 Task: Create a section Code Collectives and in the section, add a milestone Open Source Integration in the project AgileHorizon
Action: Mouse moved to (87, 491)
Screenshot: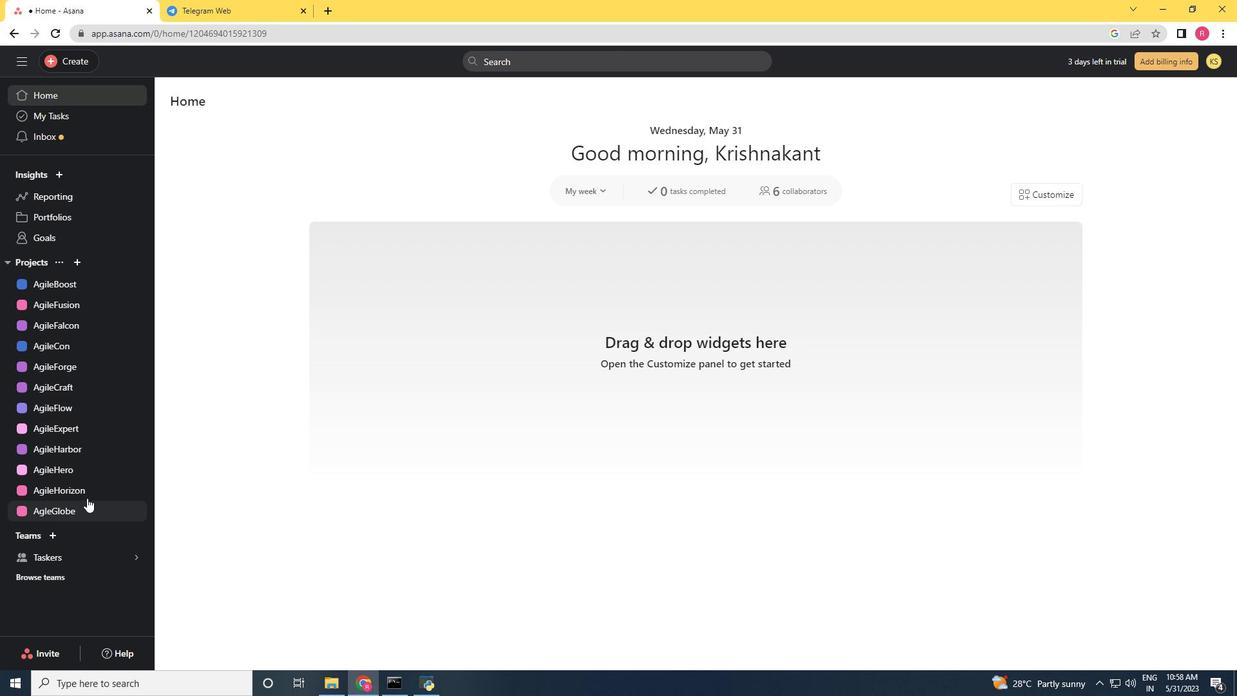 
Action: Mouse pressed left at (87, 491)
Screenshot: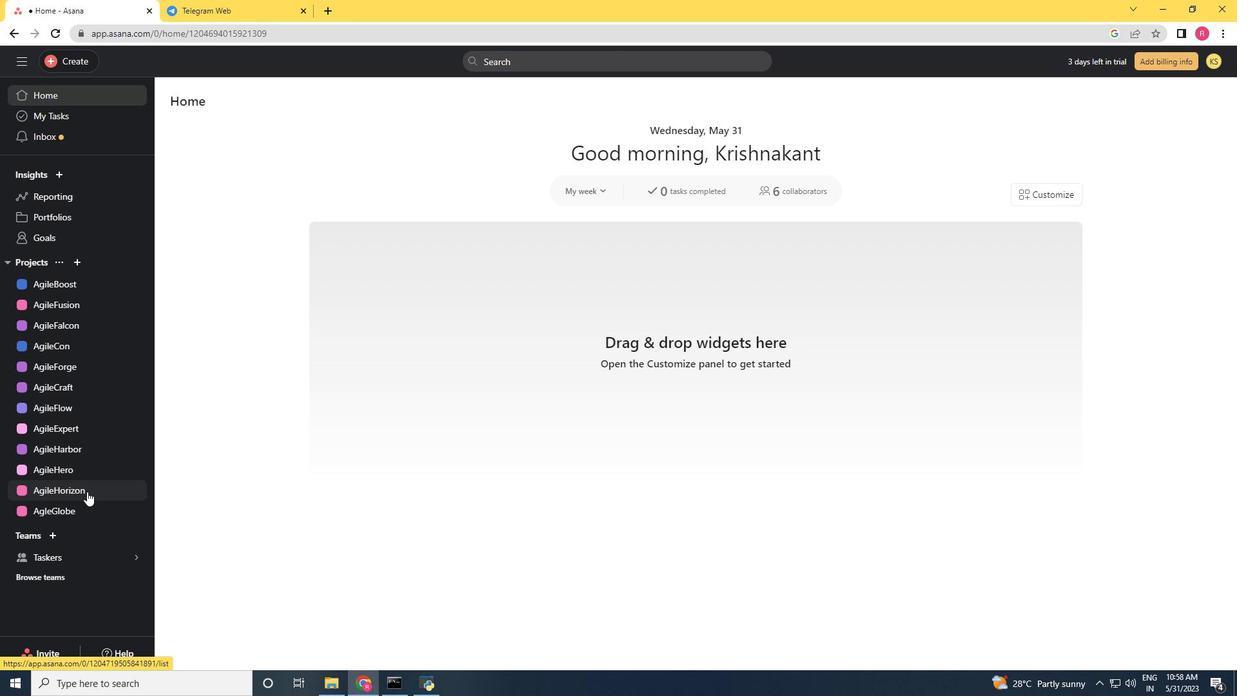 
Action: Mouse moved to (298, 562)
Screenshot: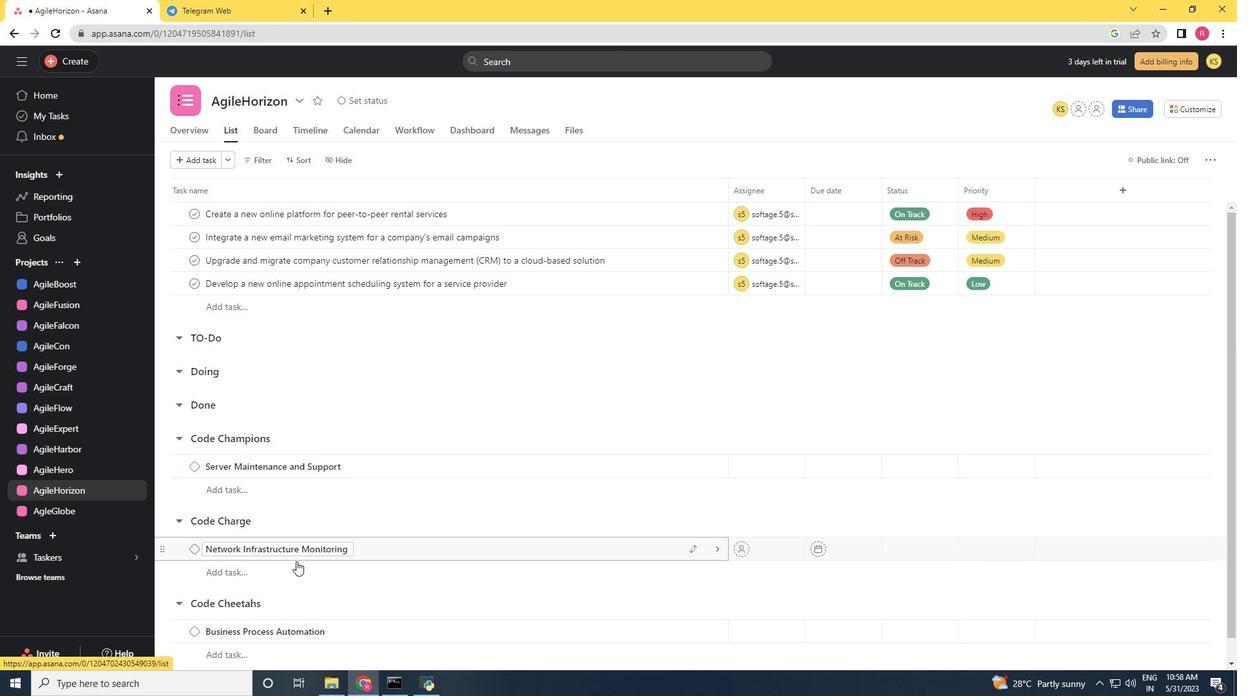 
Action: Mouse scrolled (298, 561) with delta (0, 0)
Screenshot: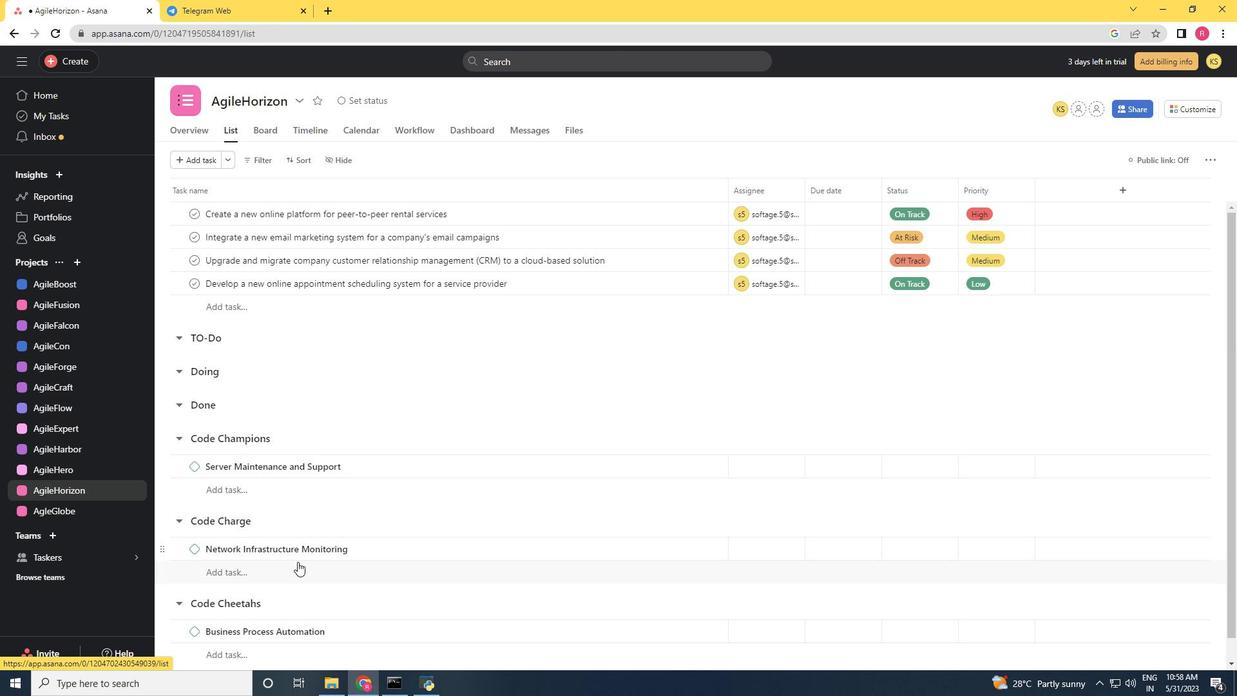 
Action: Mouse scrolled (298, 561) with delta (0, 0)
Screenshot: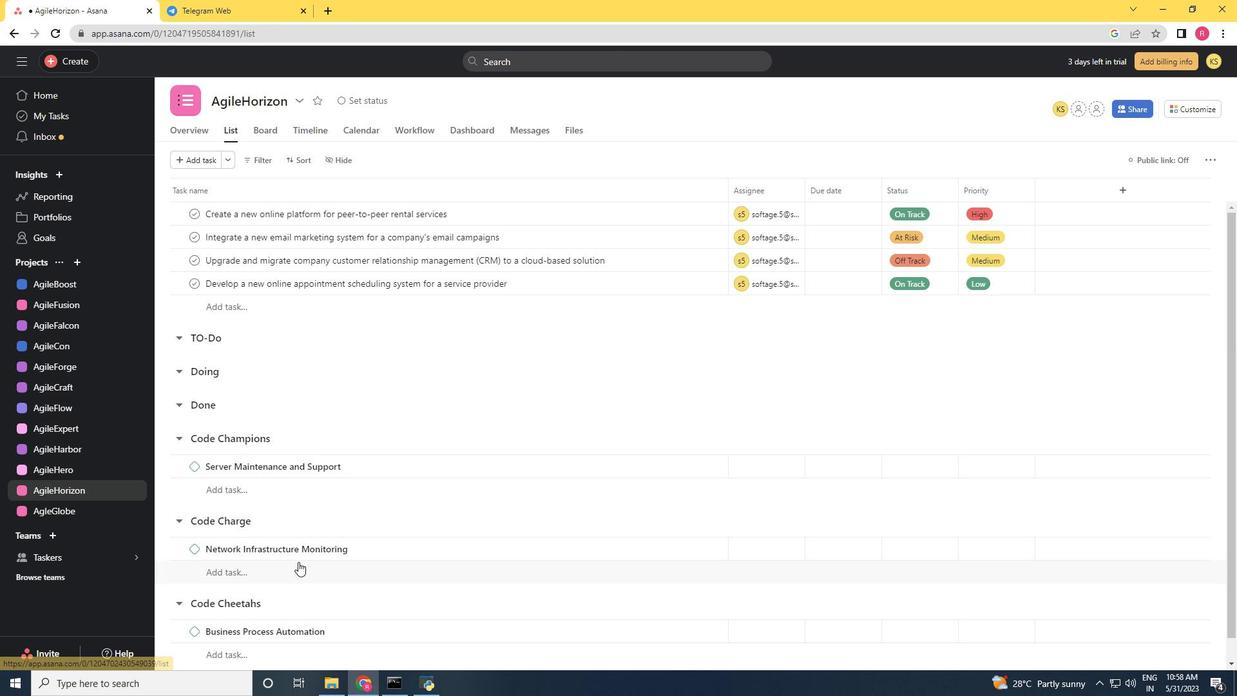 
Action: Mouse moved to (206, 661)
Screenshot: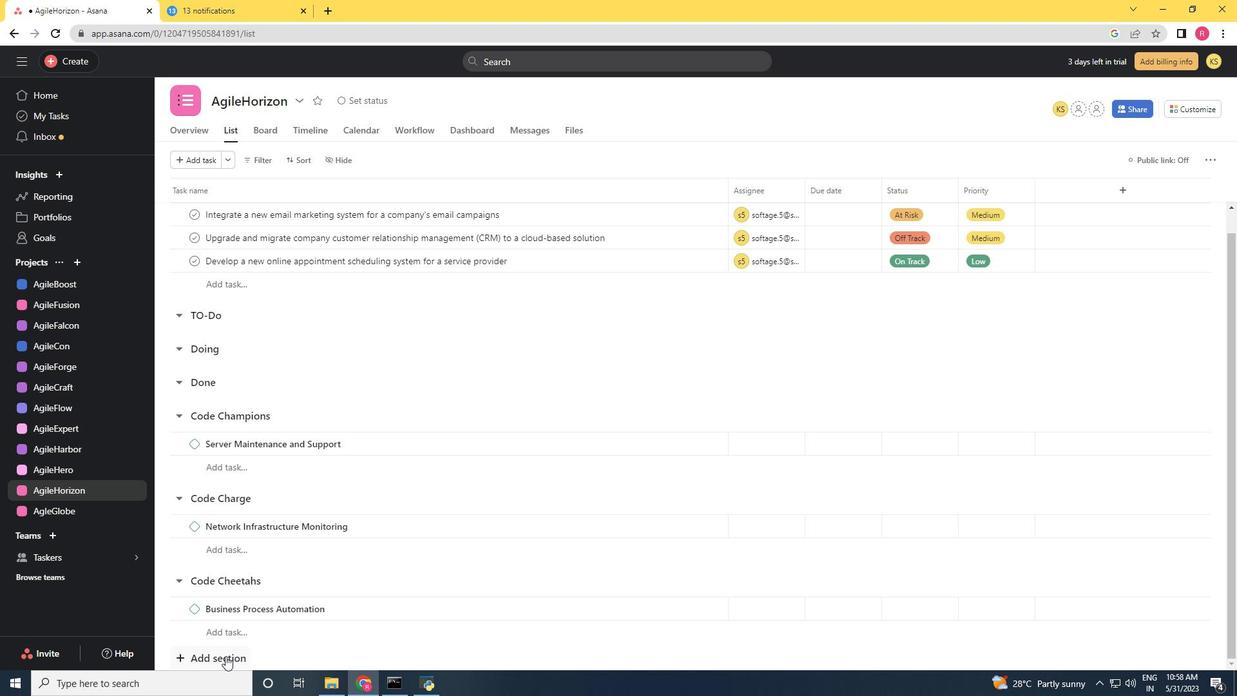 
Action: Mouse pressed left at (206, 661)
Screenshot: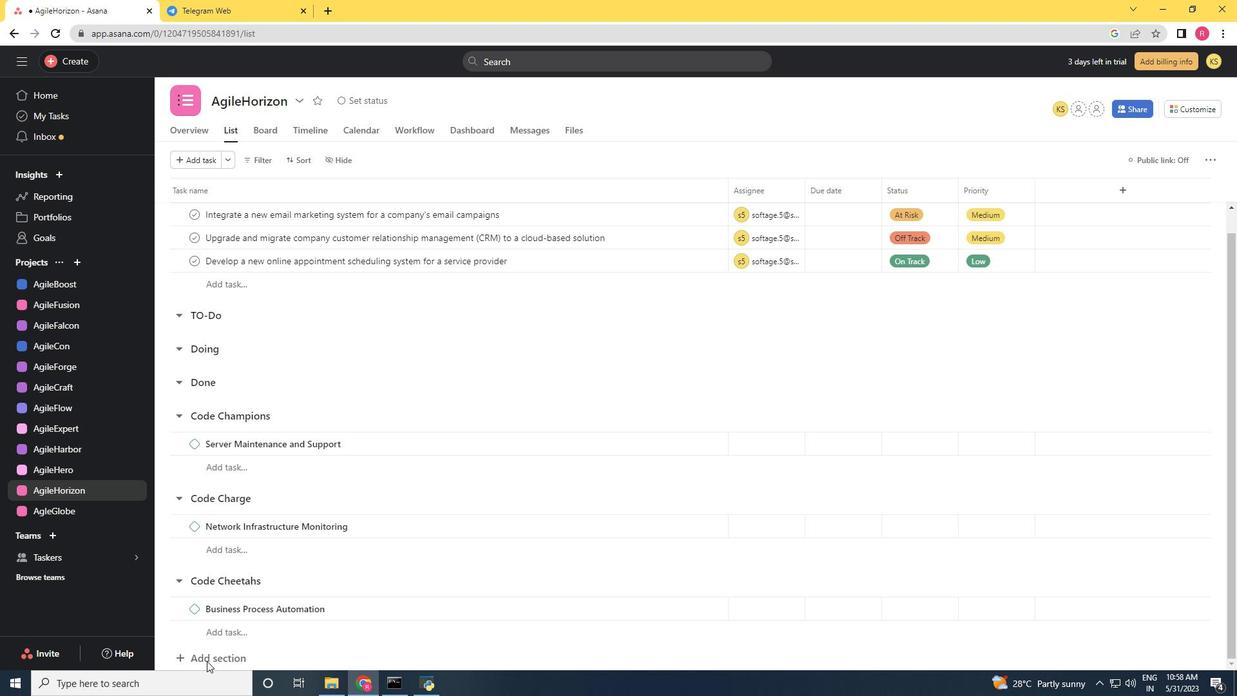 
Action: Mouse moved to (210, 655)
Screenshot: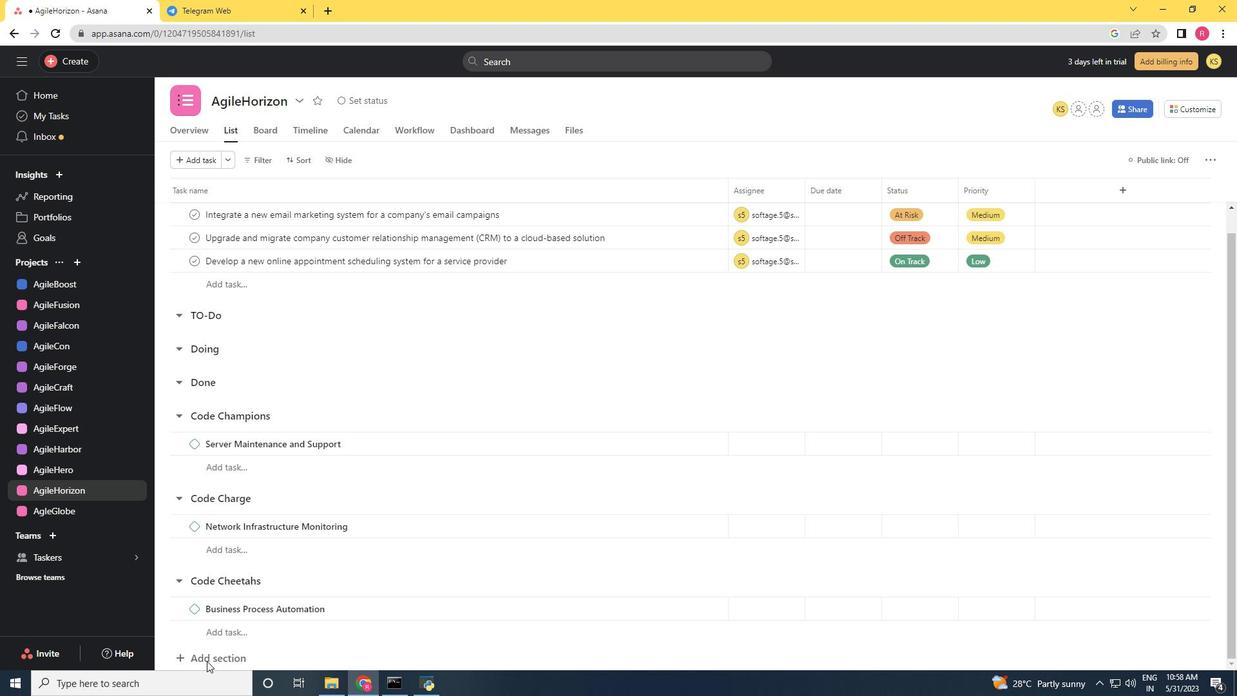 
Action: Mouse pressed left at (210, 655)
Screenshot: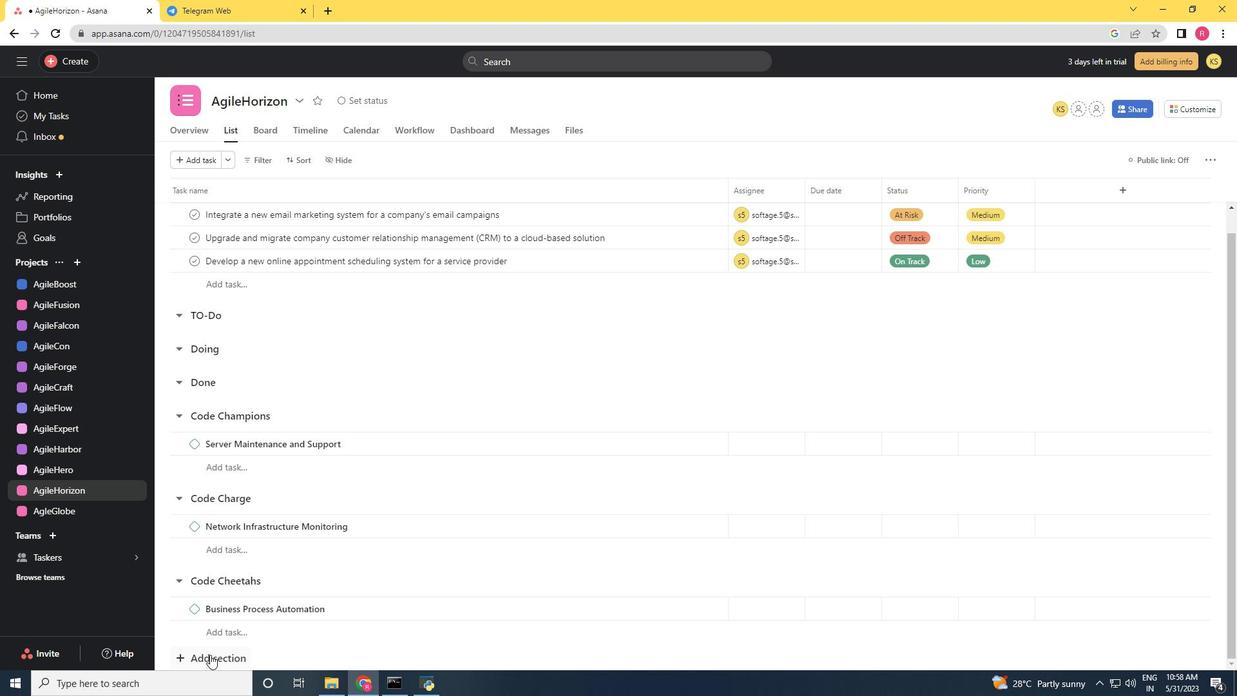 
Action: Mouse scrolled (210, 654) with delta (0, 0)
Screenshot: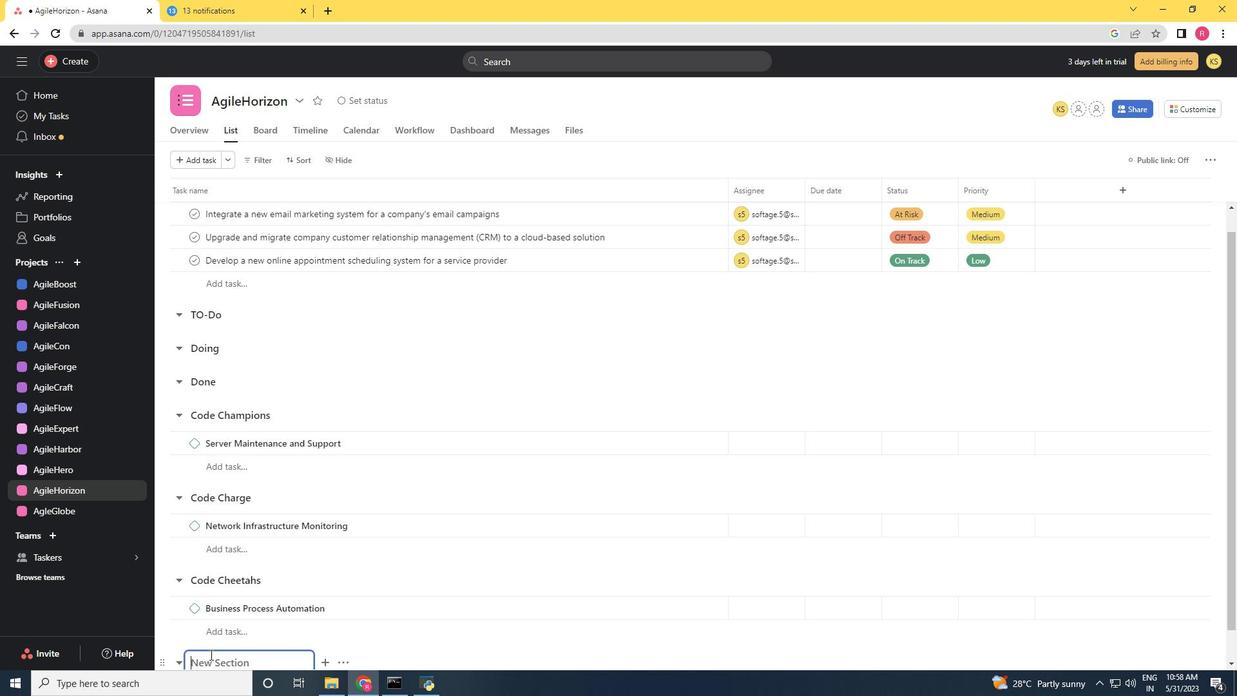 
Action: Mouse scrolled (210, 654) with delta (0, 0)
Screenshot: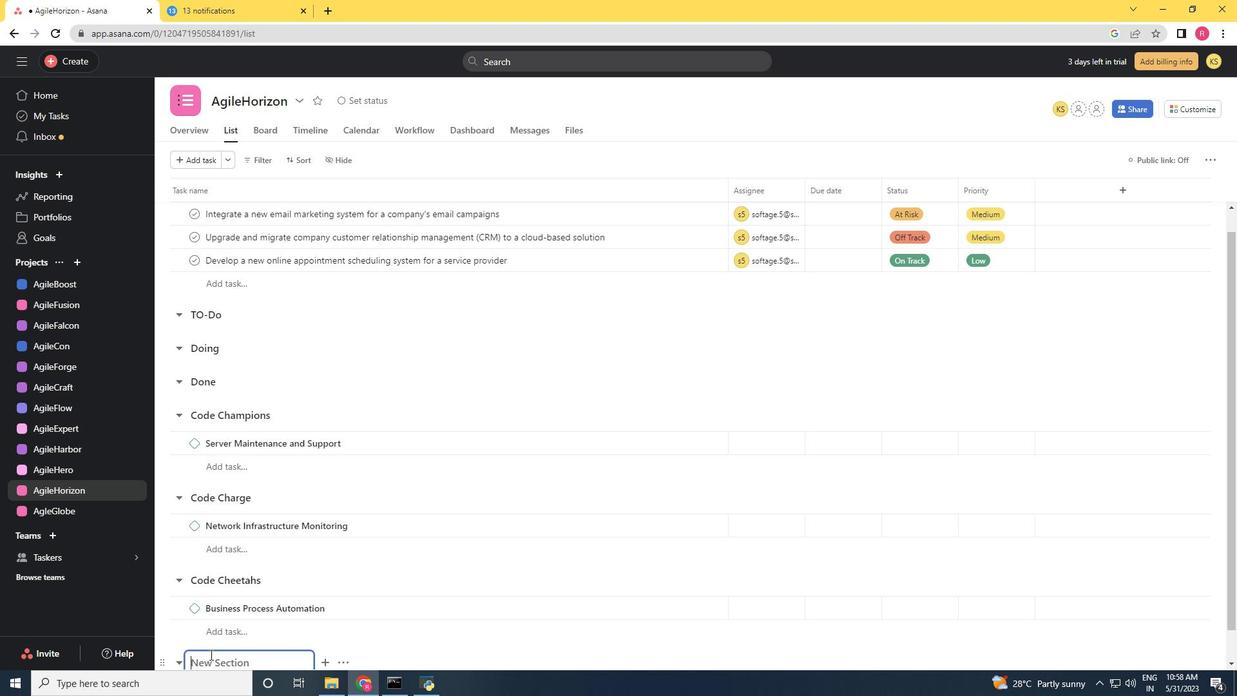 
Action: Mouse scrolled (210, 654) with delta (0, 0)
Screenshot: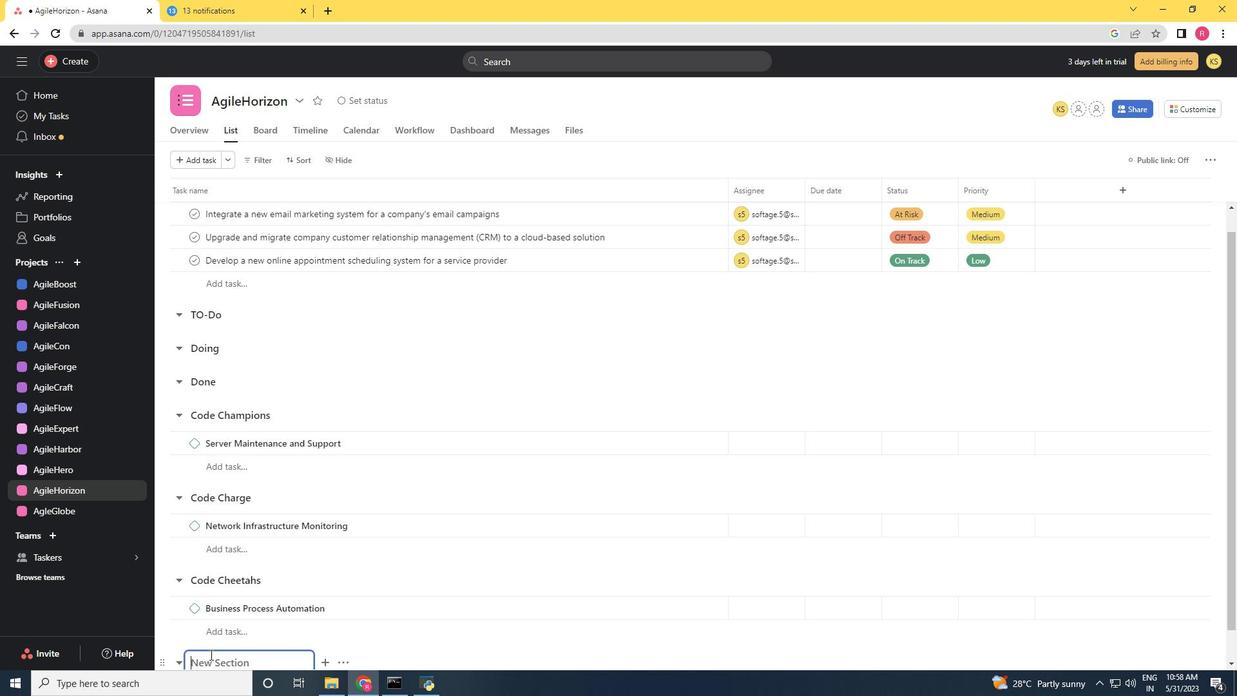 
Action: Mouse scrolled (210, 654) with delta (0, 0)
Screenshot: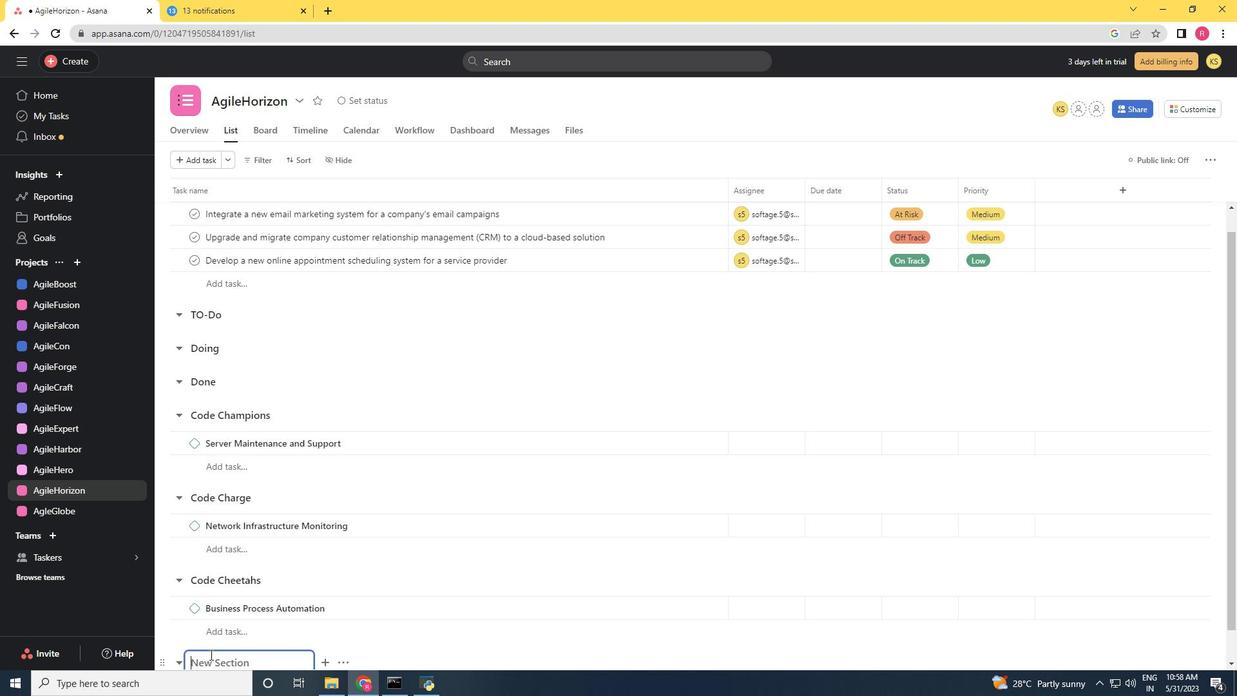 
Action: Key pressed <Key.shift><Key.shift><Key.shift><Key.shift><Key.shift><Key.shift><Key.shift><Key.shift><Key.shift><Key.shift>Code<Key.space><Key.shift>Collective<Key.space><Key.backspace>s<Key.enter><Key.shift>Open<Key.space><Key.shift>Source<Key.space><Key.shift>Integration<Key.space>in<Key.space>the<Key.space>project<Key.backspace><Key.backspace><Key.backspace><Key.backspace><Key.backspace><Key.backspace><Key.backspace><Key.backspace><Key.backspace><Key.backspace><Key.backspace><Key.backspace><Key.backspace><Key.backspace>
Screenshot: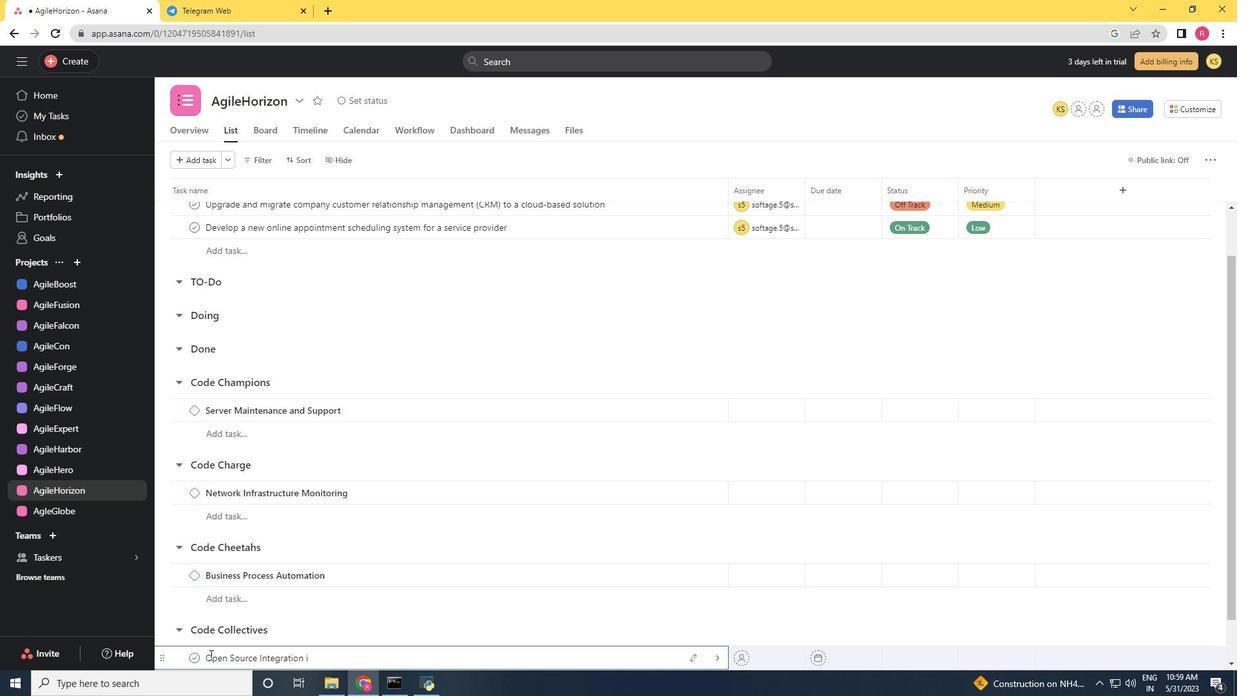 
Action: Mouse moved to (395, 599)
Screenshot: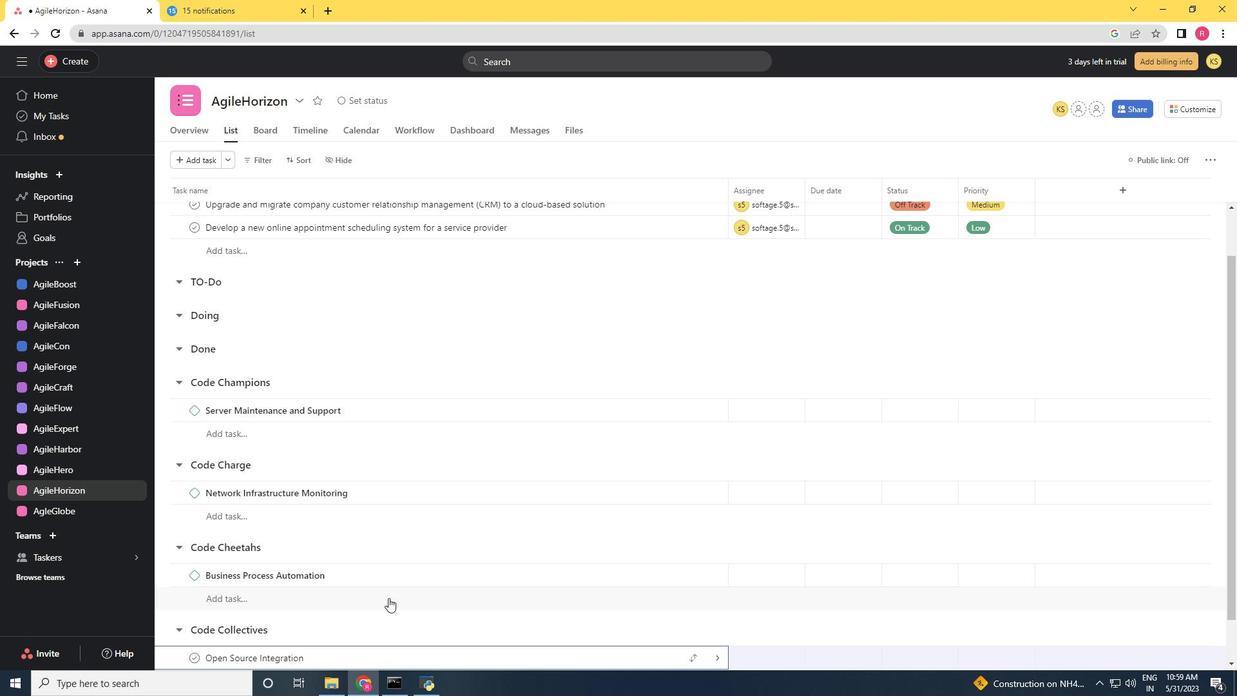 
Action: Mouse scrolled (395, 598) with delta (0, 0)
Screenshot: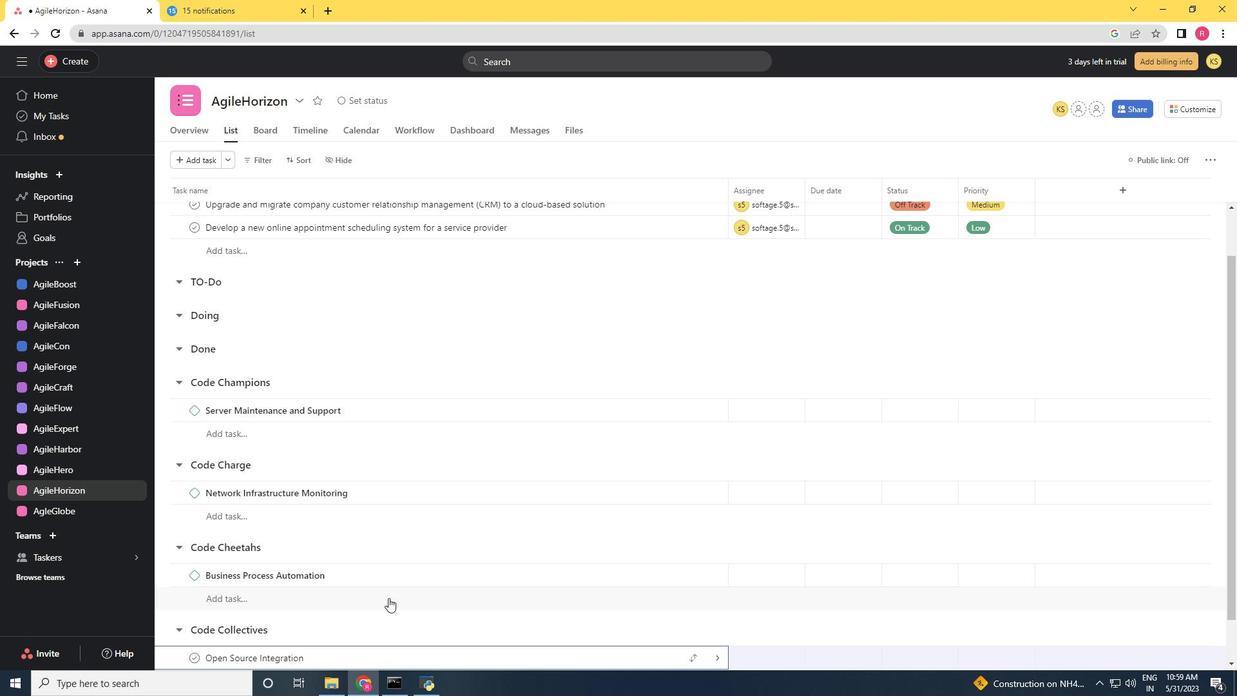 
Action: Mouse moved to (395, 601)
Screenshot: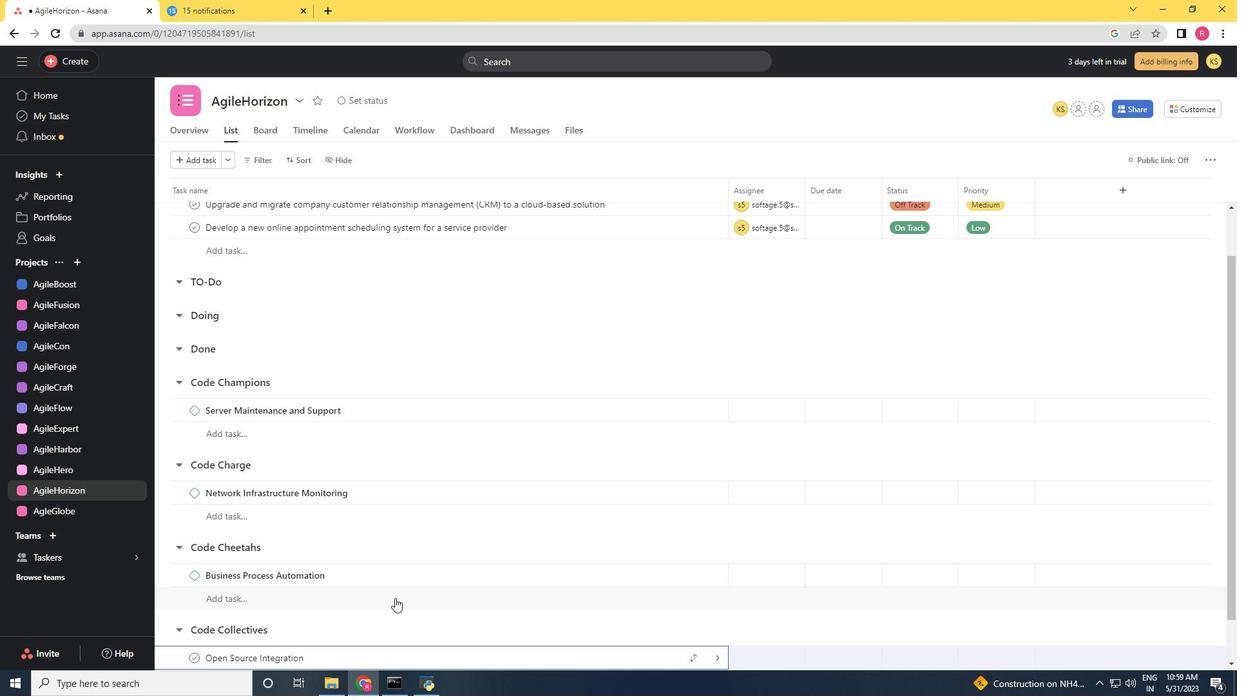 
Action: Mouse scrolled (395, 600) with delta (0, 0)
Screenshot: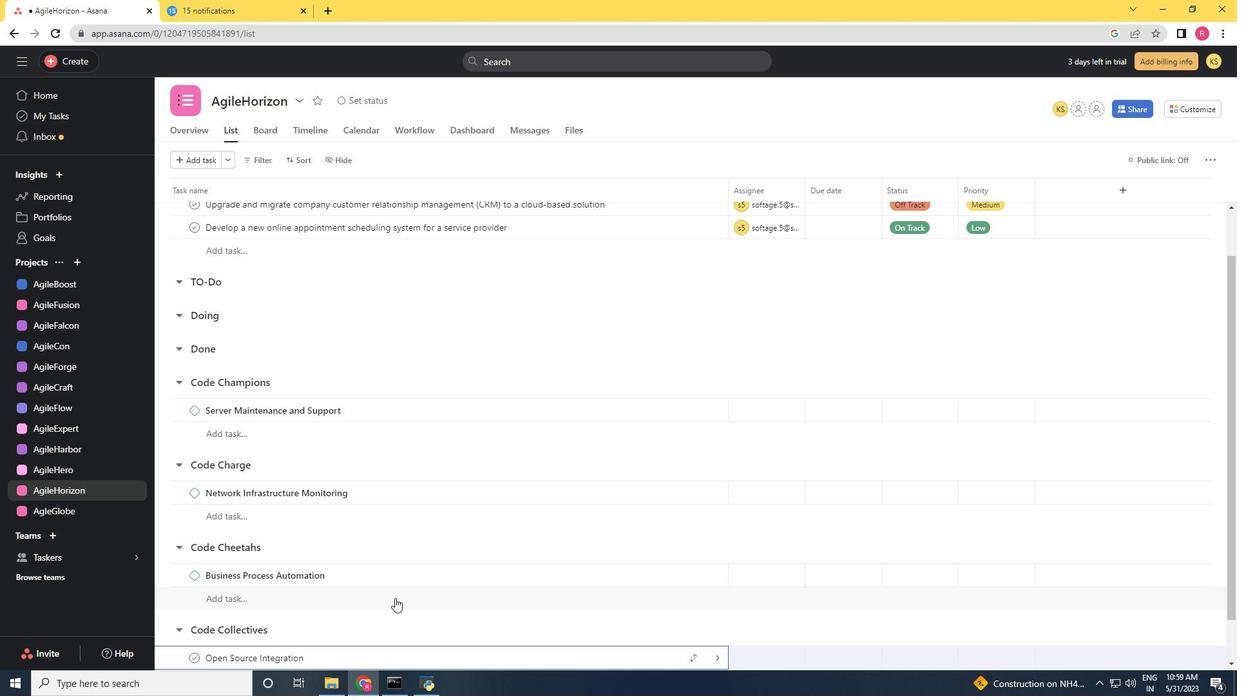 
Action: Mouse moved to (396, 602)
Screenshot: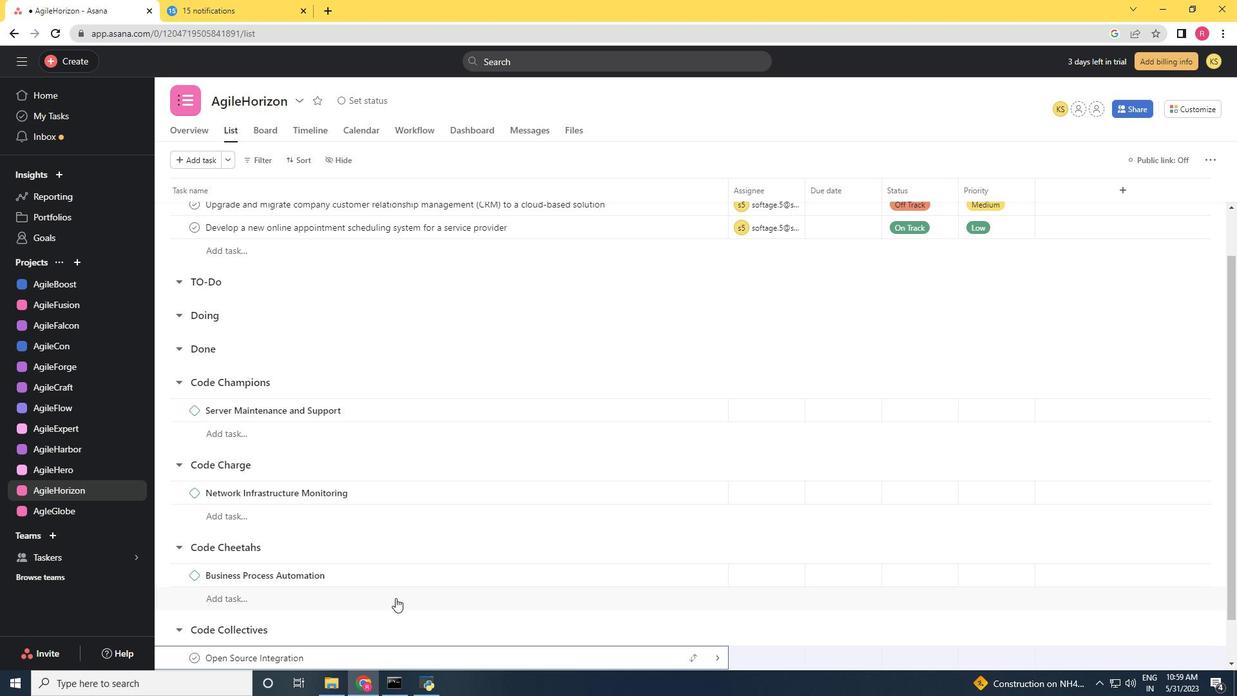 
Action: Mouse scrolled (396, 601) with delta (0, 0)
Screenshot: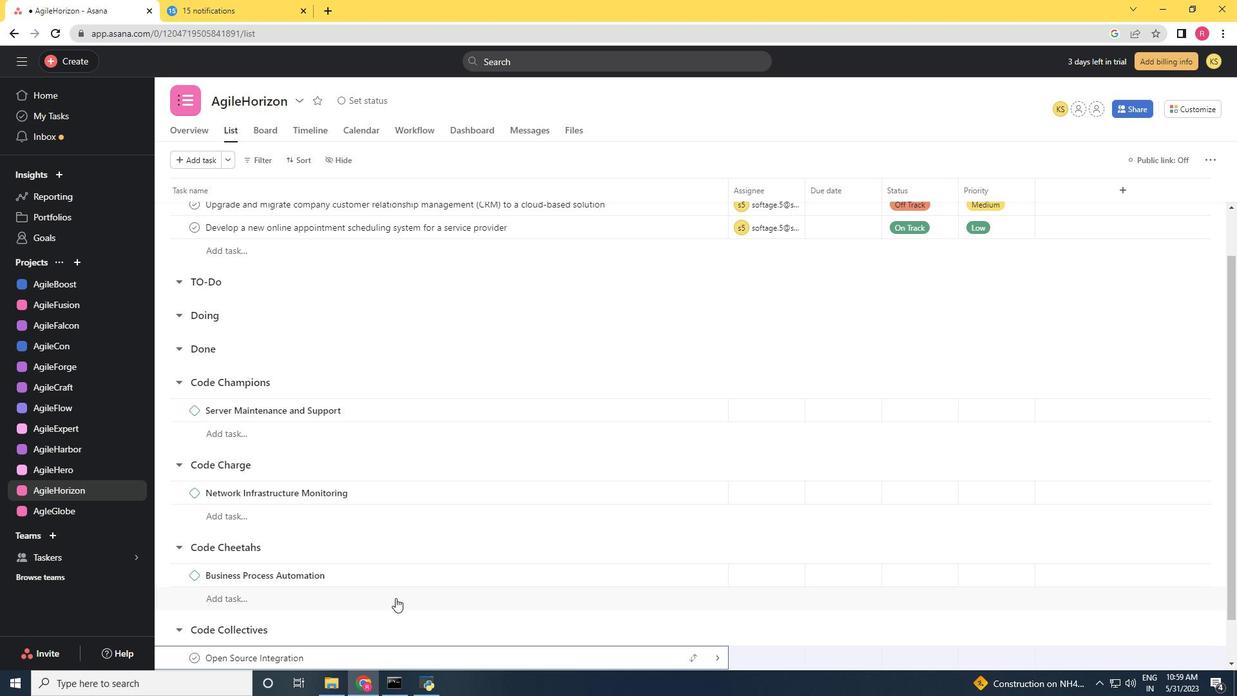 
Action: Mouse moved to (391, 611)
Screenshot: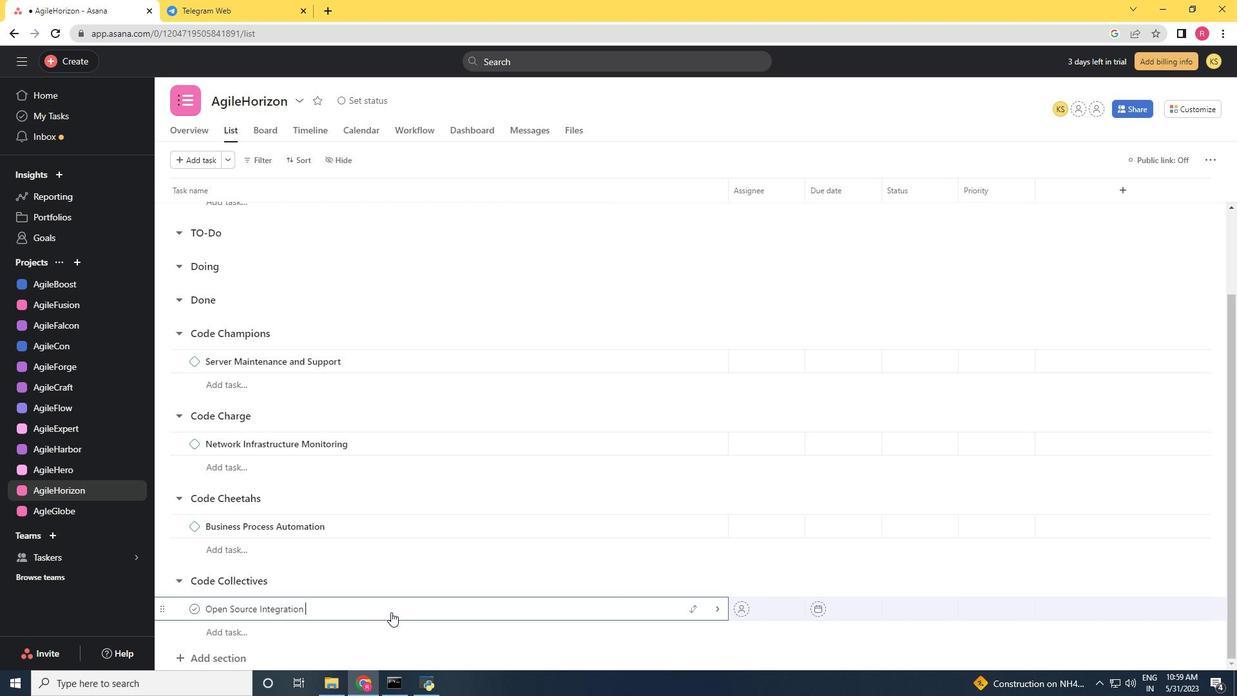 
Action: Mouse pressed right at (391, 611)
Screenshot: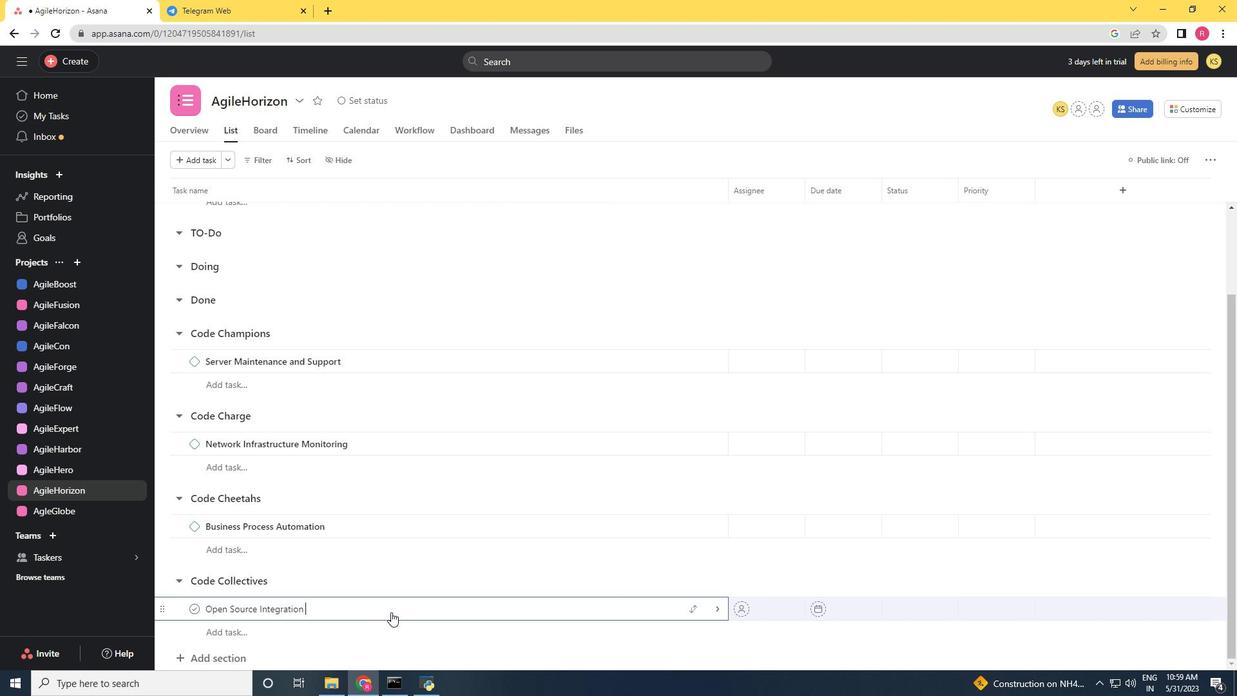 
Action: Mouse moved to (439, 550)
Screenshot: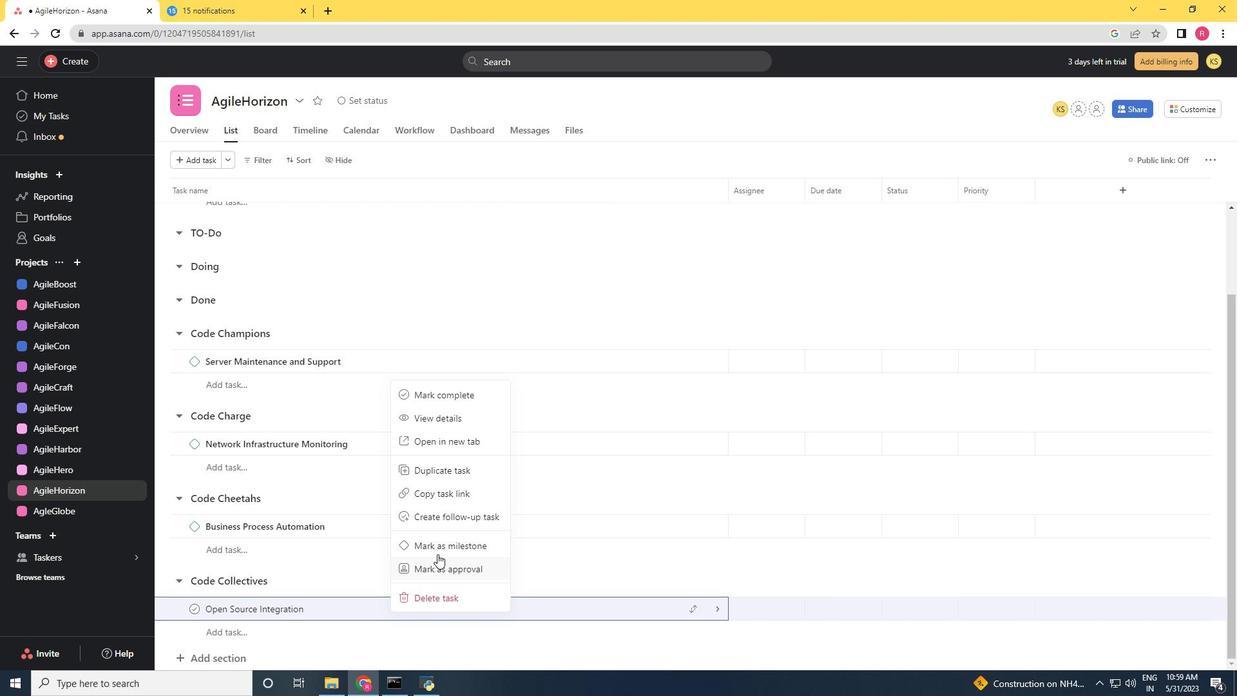 
Action: Mouse pressed left at (439, 550)
Screenshot: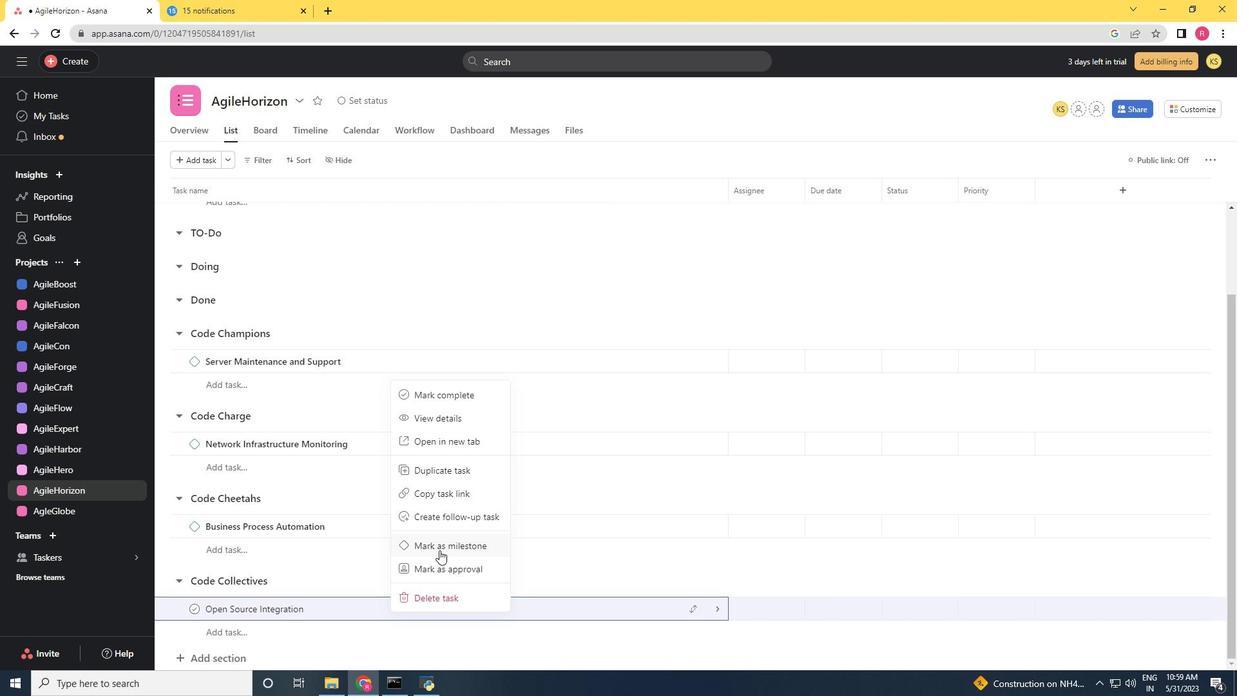 
